 Task: Search for hiking trails near Denver, Colorado, and Colorado Springs, Colorado.
Action: Mouse moved to (147, 79)
Screenshot: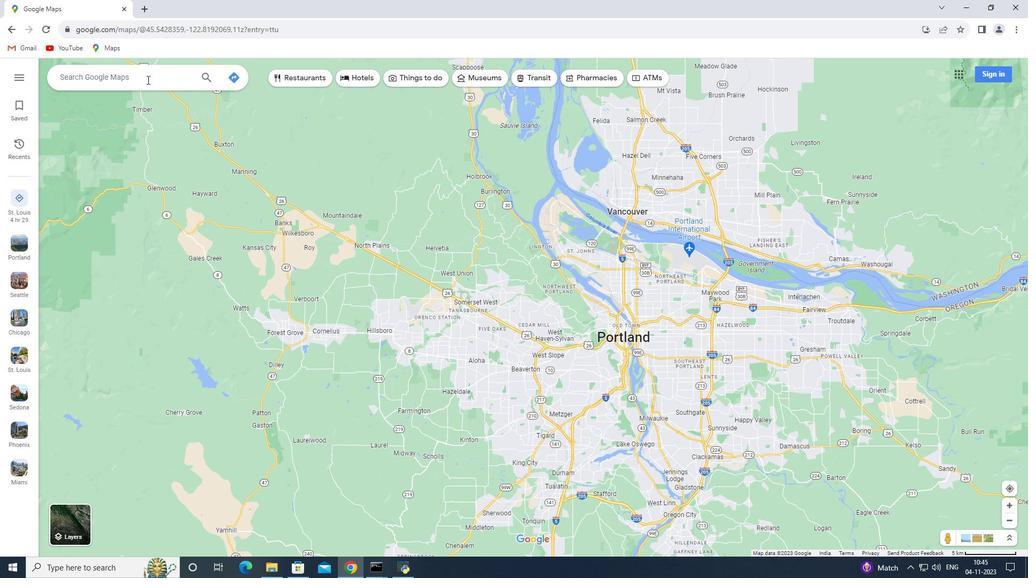 
Action: Mouse pressed left at (147, 79)
Screenshot: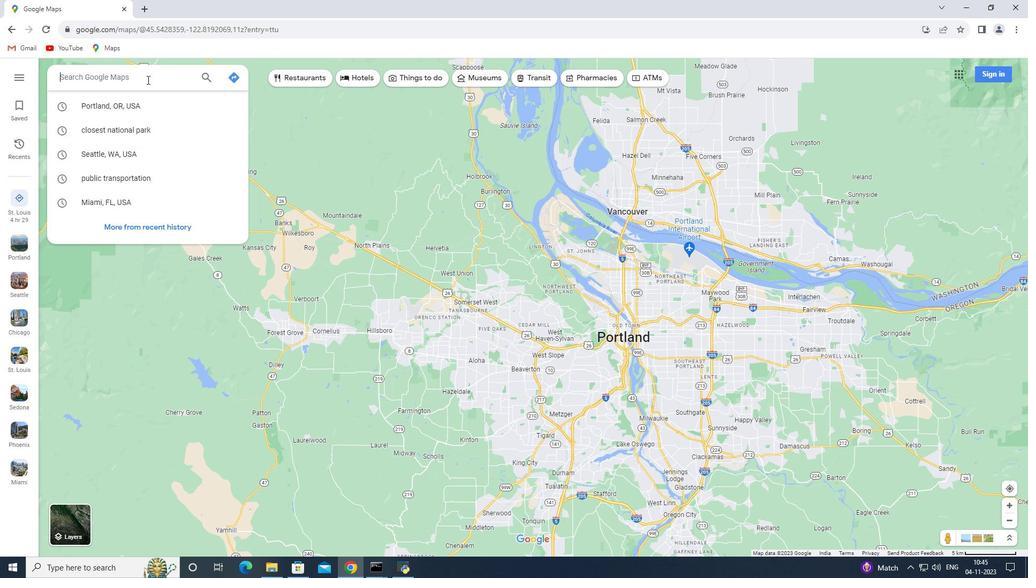 
Action: Key pressed <Key.shift>Denver,<Key.space><Key.shift>Colorado
Screenshot: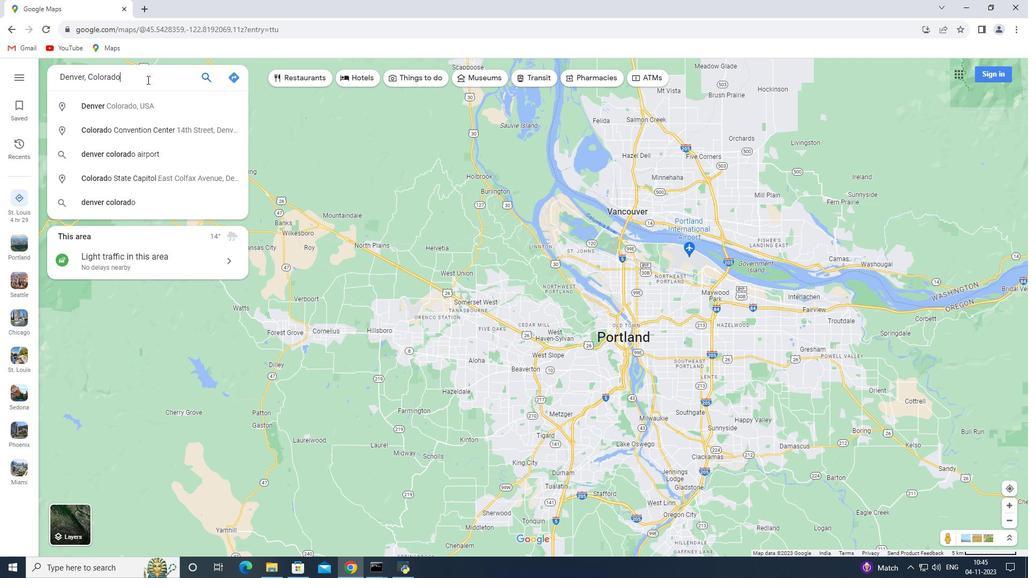 
Action: Mouse moved to (176, 98)
Screenshot: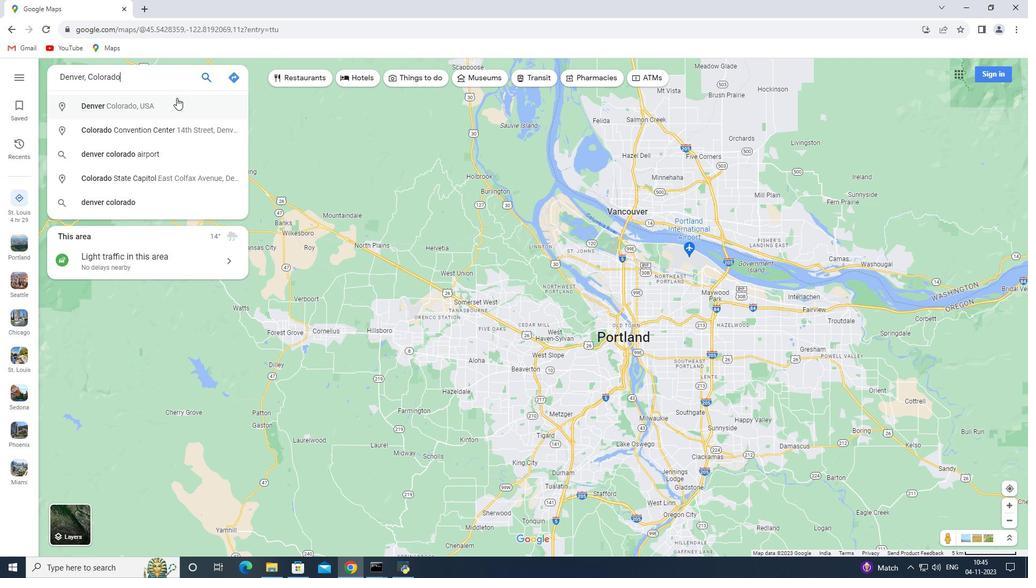 
Action: Key pressed <Key.enter>
Screenshot: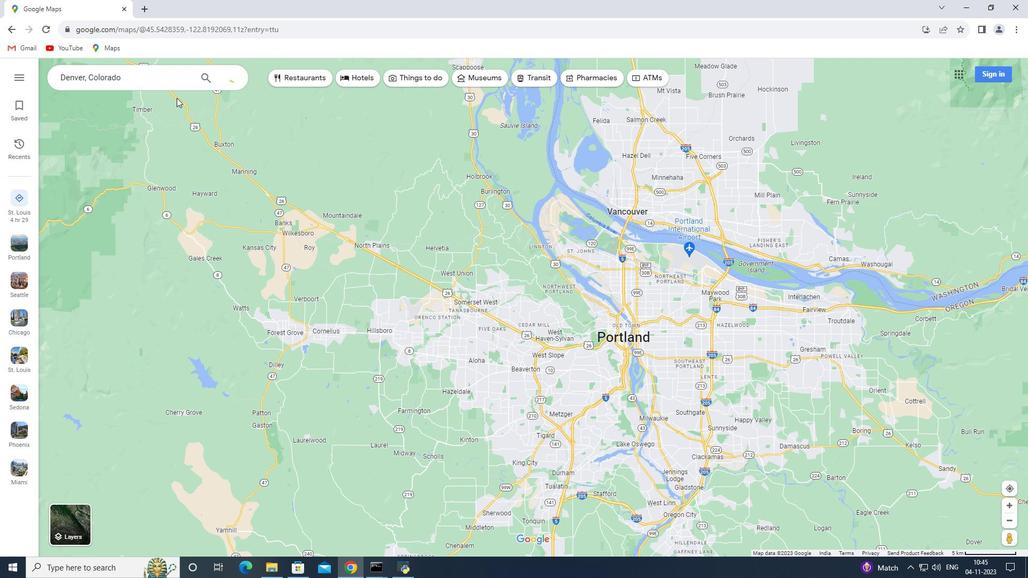 
Action: Mouse moved to (147, 251)
Screenshot: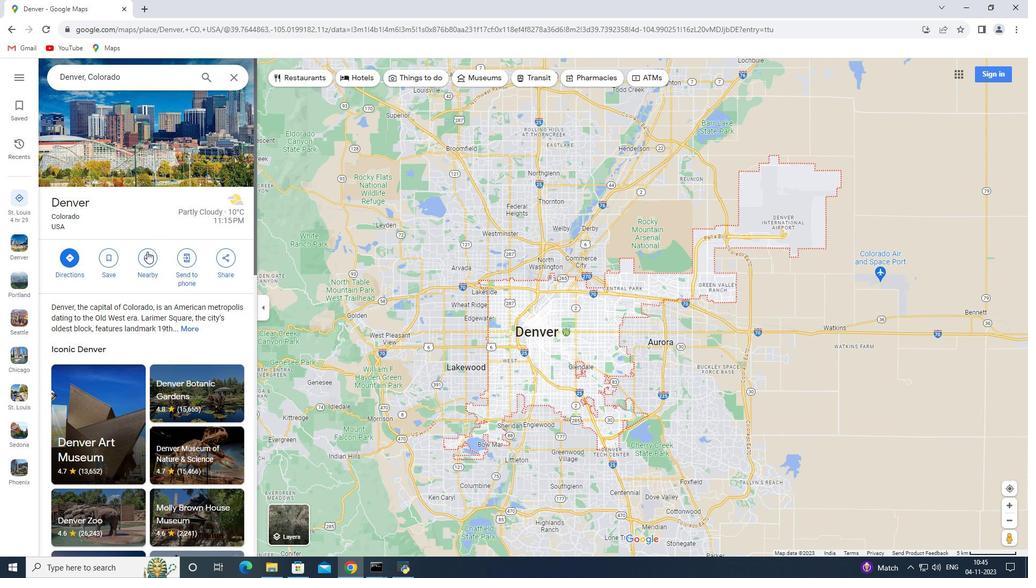 
Action: Mouse pressed left at (147, 251)
Screenshot: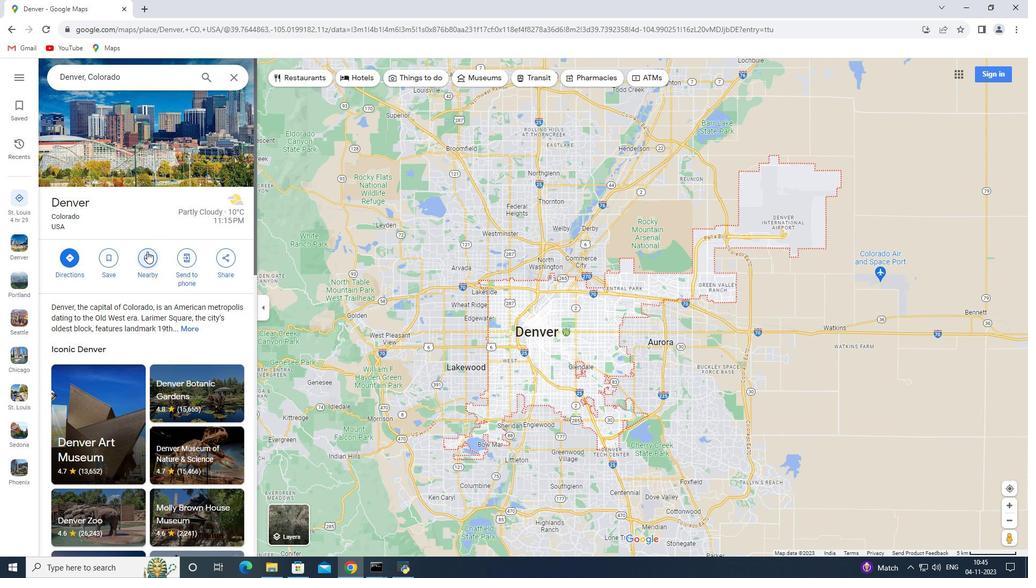 
Action: Key pressed hiking<Key.space>trails
Screenshot: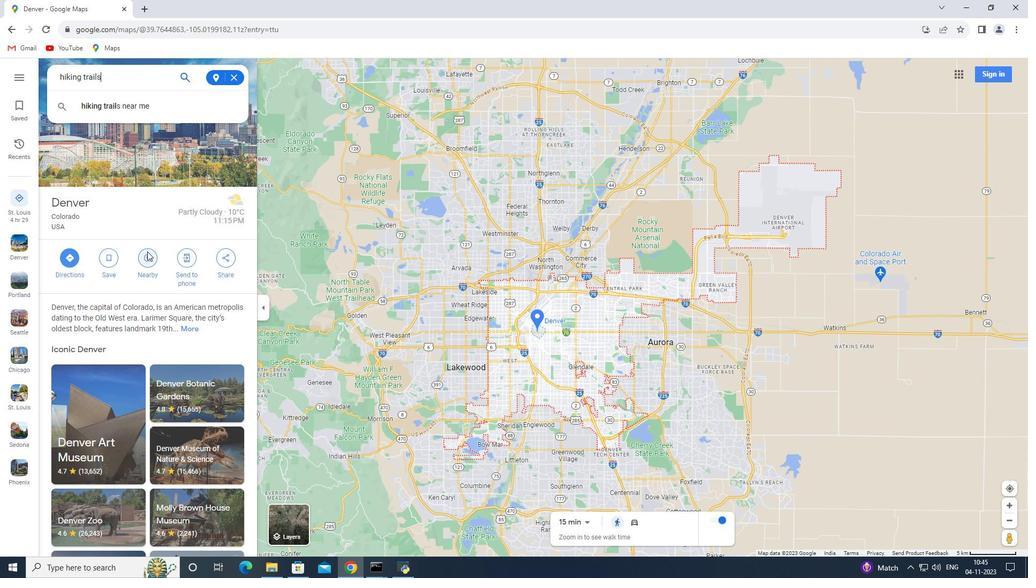 
Action: Mouse moved to (191, 132)
Screenshot: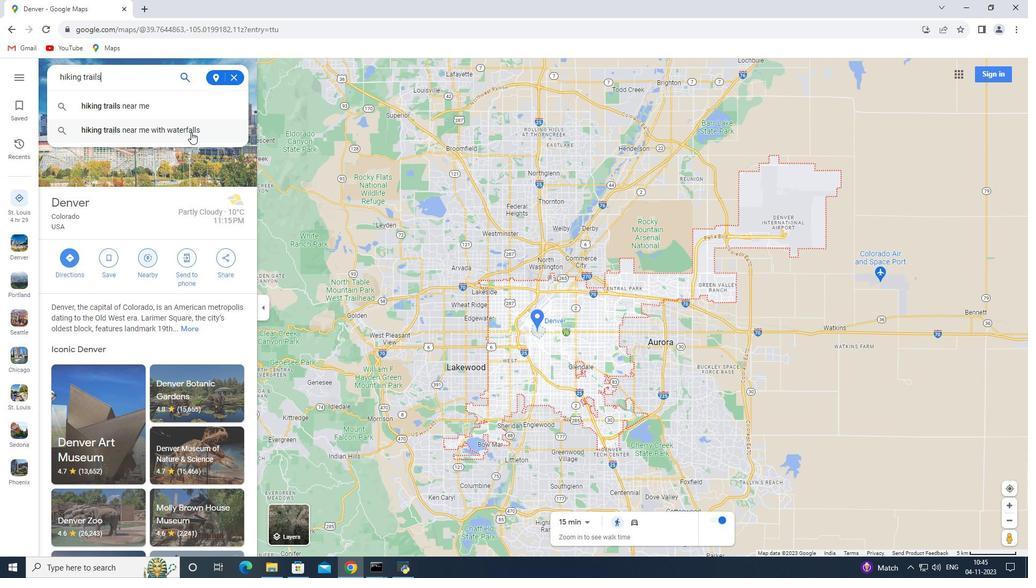 
Action: Key pressed <Key.enter>
Screenshot: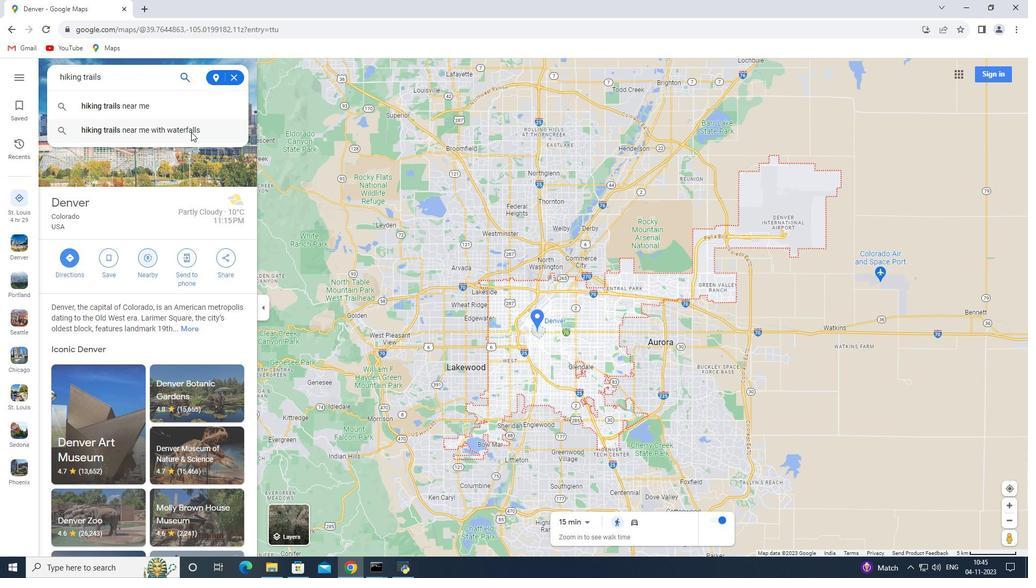 
Action: Mouse moved to (234, 79)
Screenshot: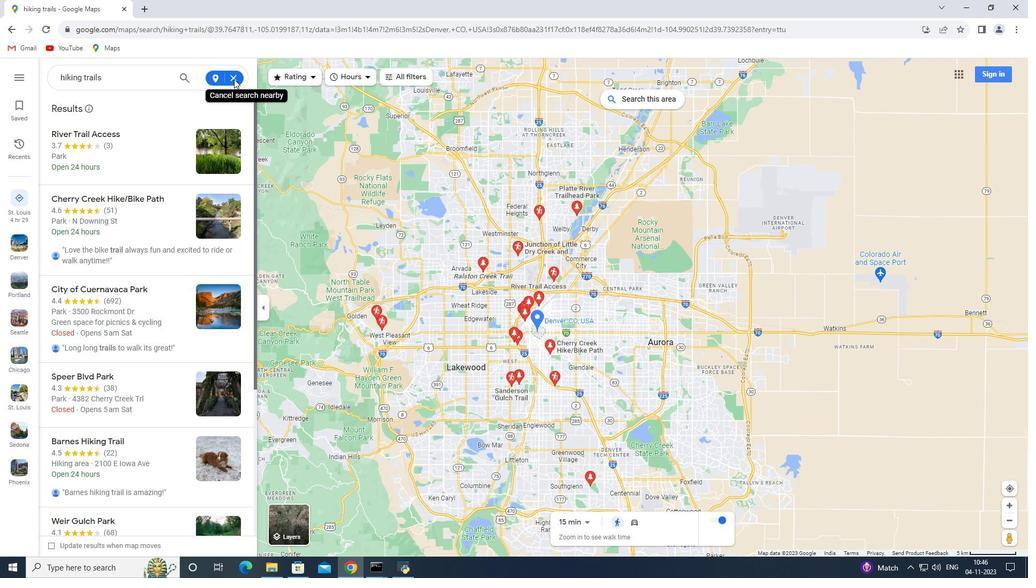 
Action: Mouse pressed left at (234, 79)
Screenshot: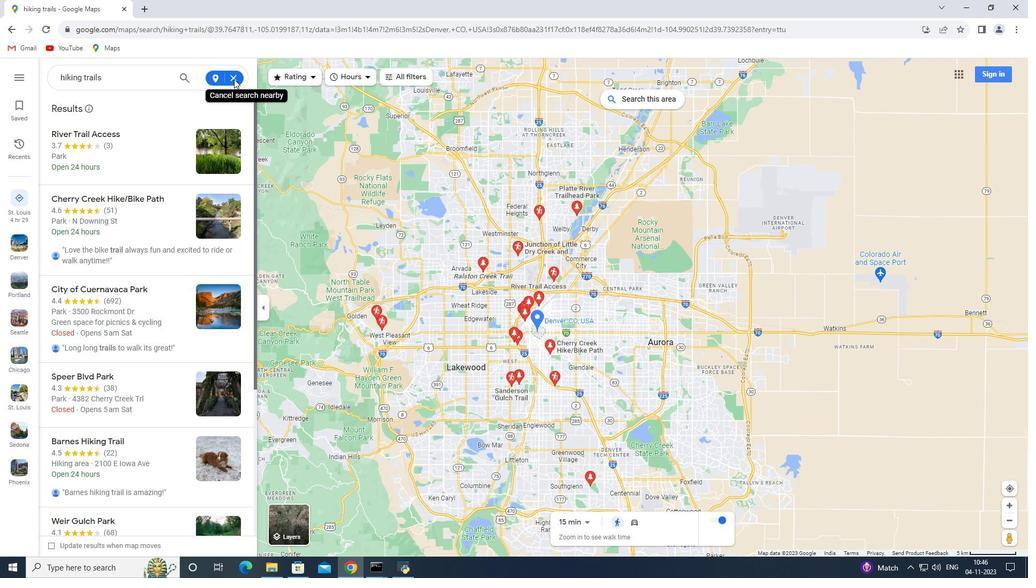 
Action: Mouse moved to (230, 79)
Screenshot: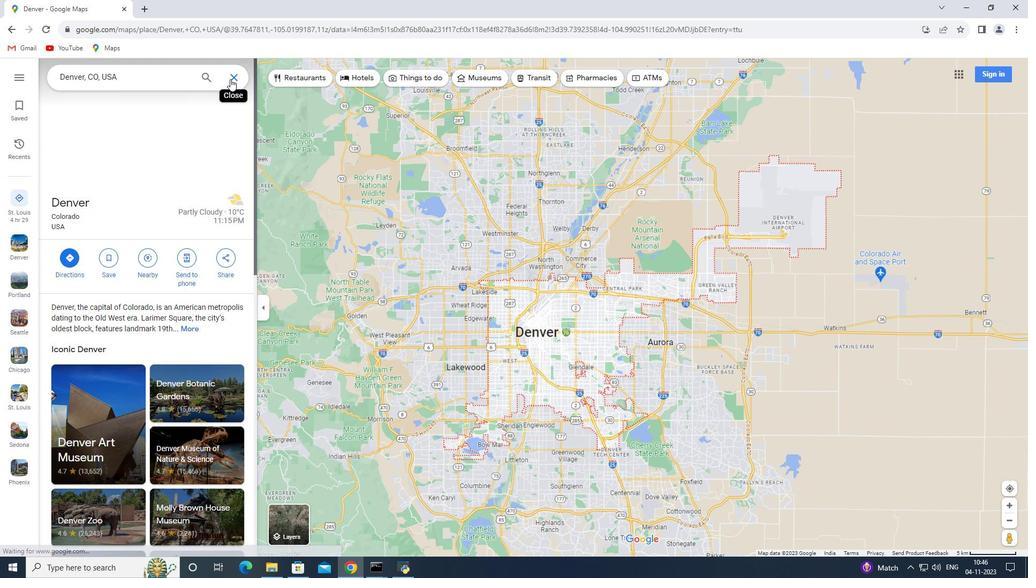 
Action: Mouse pressed left at (230, 79)
Screenshot: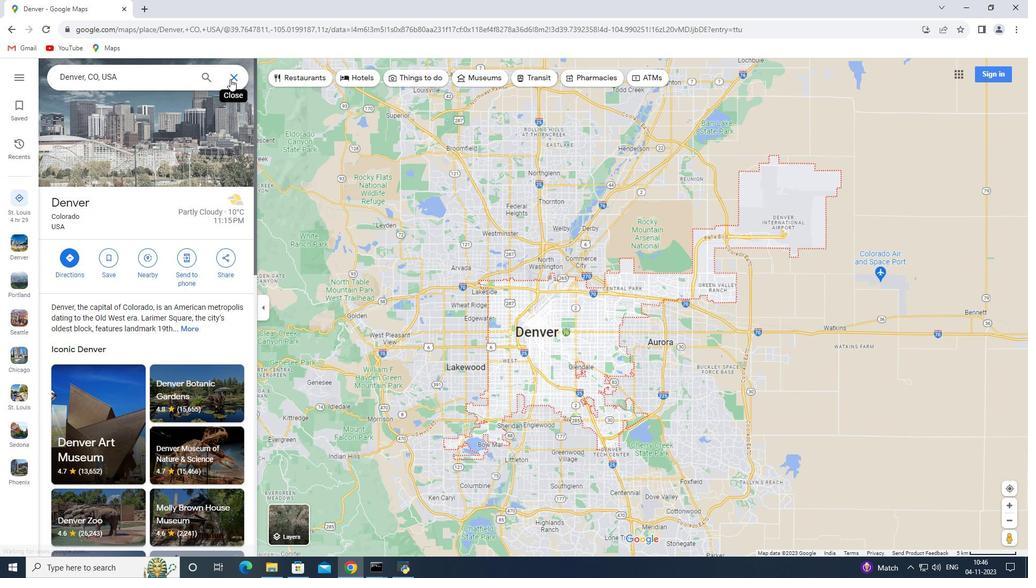 
Action: Mouse moved to (139, 76)
Screenshot: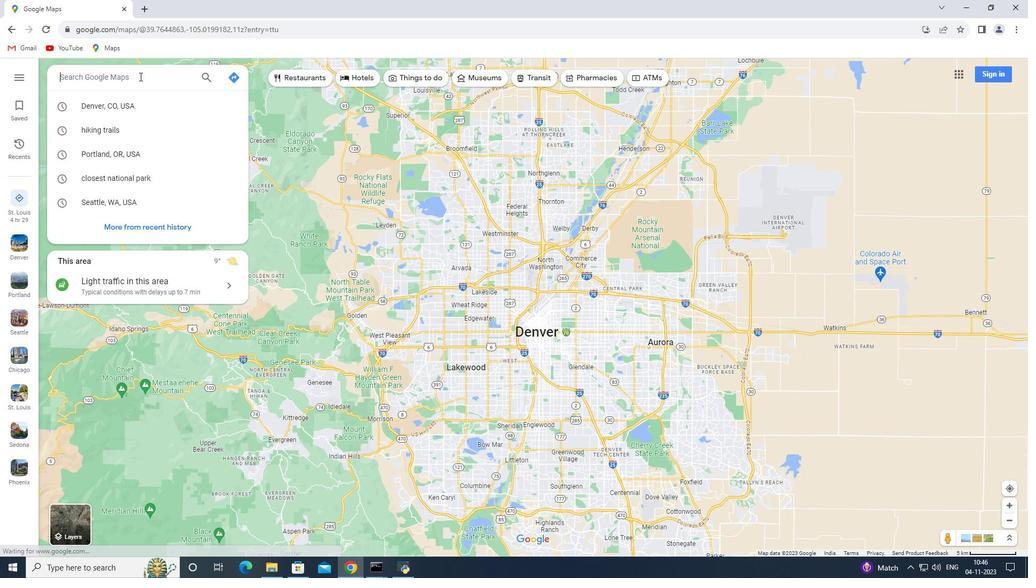 
Action: Key pressed <Key.shift>Colorado<Key.space><Key.shift>Springs,<Key.space><Key.shift>Colorado<Key.enter>
Screenshot: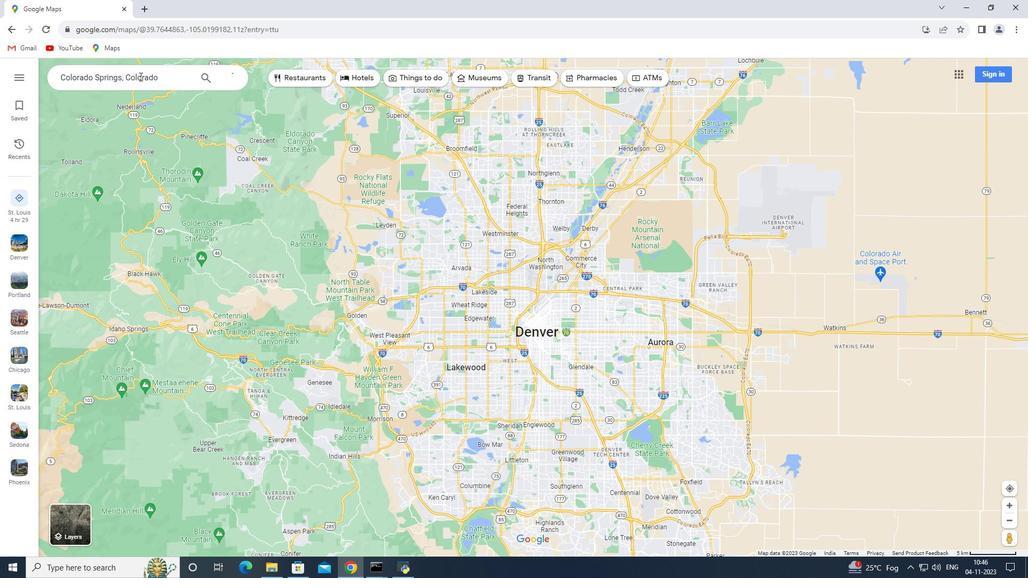 
Action: Mouse moved to (147, 256)
Screenshot: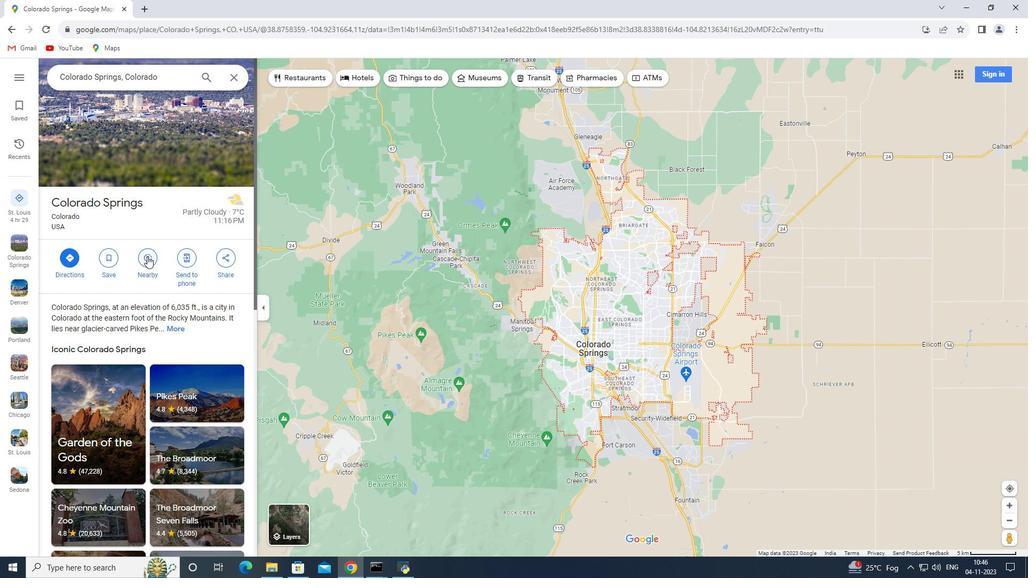
Action: Mouse pressed left at (147, 256)
Screenshot: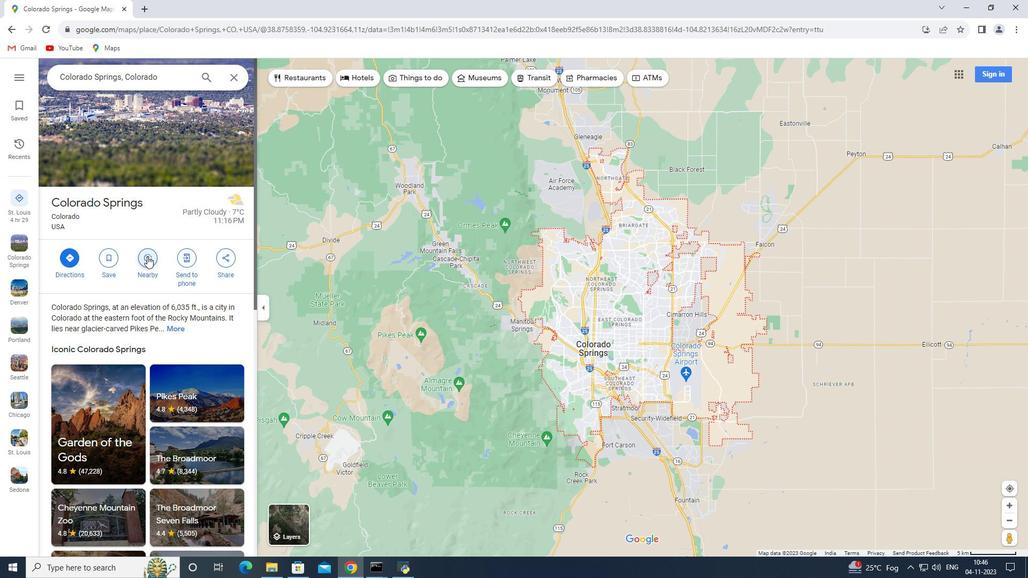 
Action: Key pressed hiking<Key.space>trails<Key.enter>
Screenshot: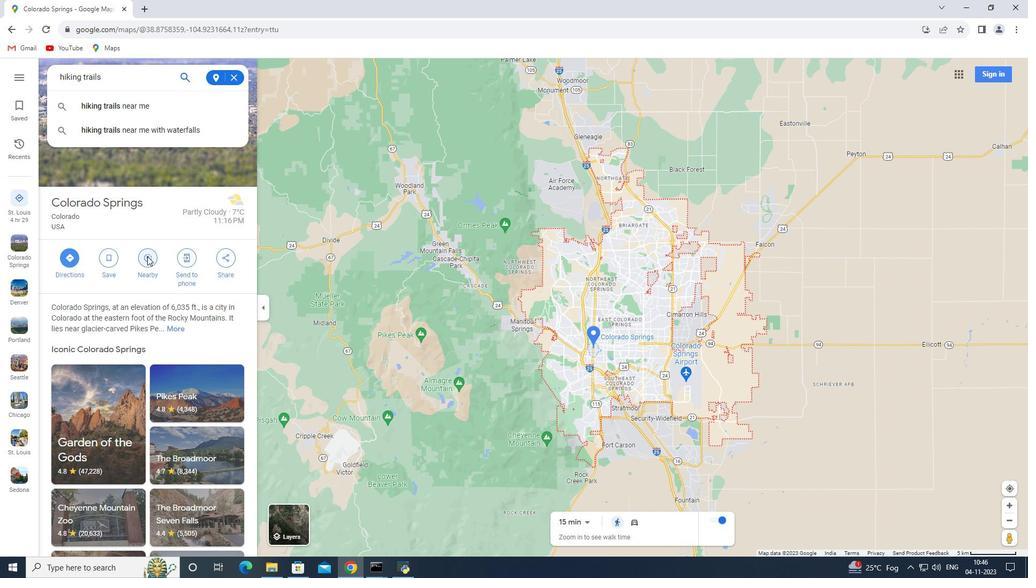 
